 Task: Use the formula "TO_DATE" in spreadsheet "Project portfolio".
Action: Mouse moved to (158, 106)
Screenshot: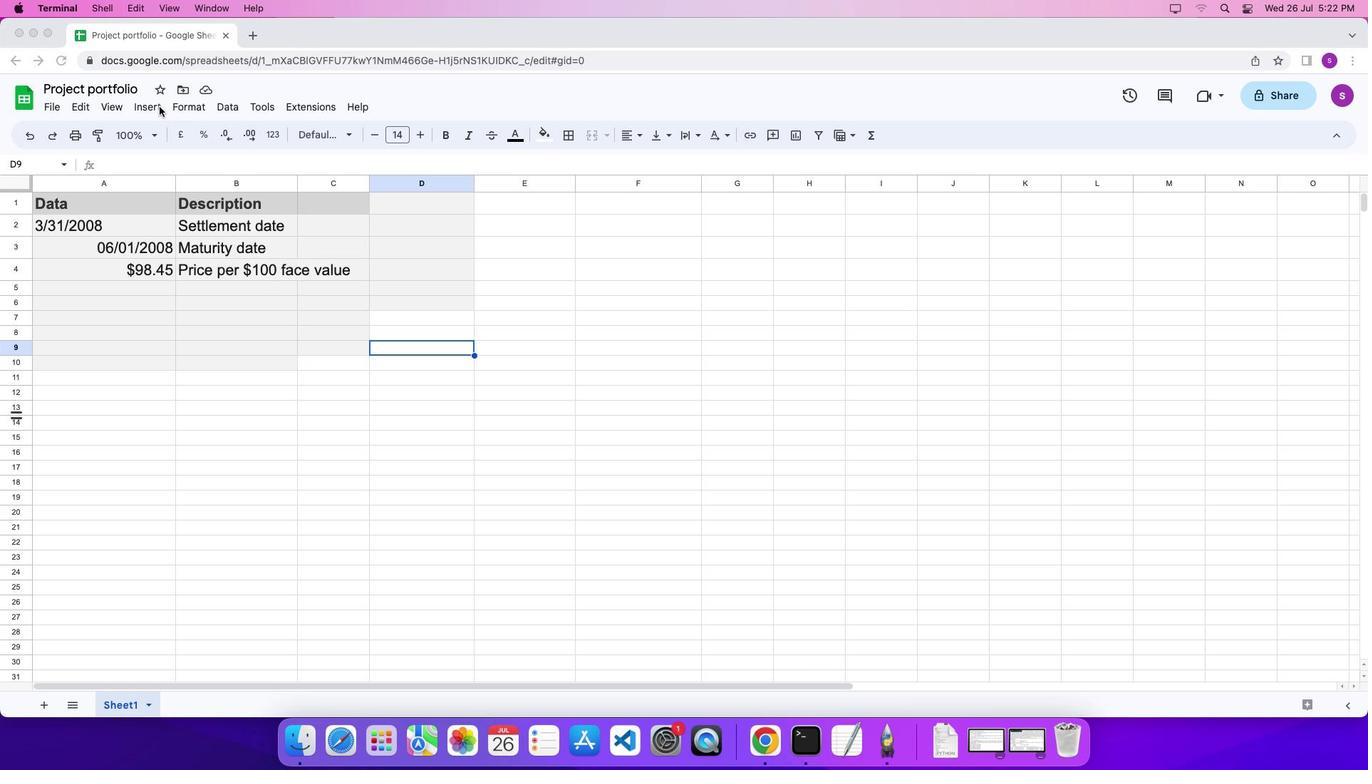 
Action: Mouse pressed left at (158, 106)
Screenshot: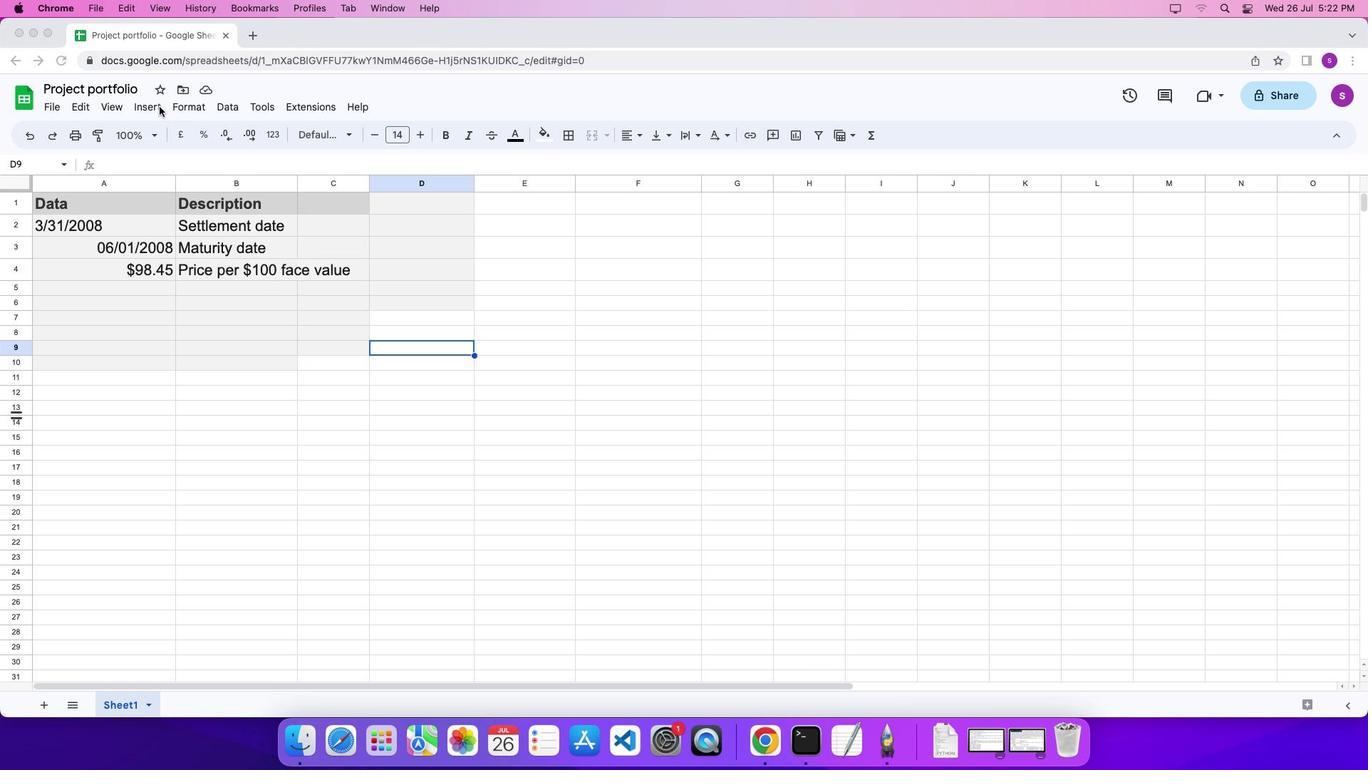 
Action: Mouse moved to (154, 106)
Screenshot: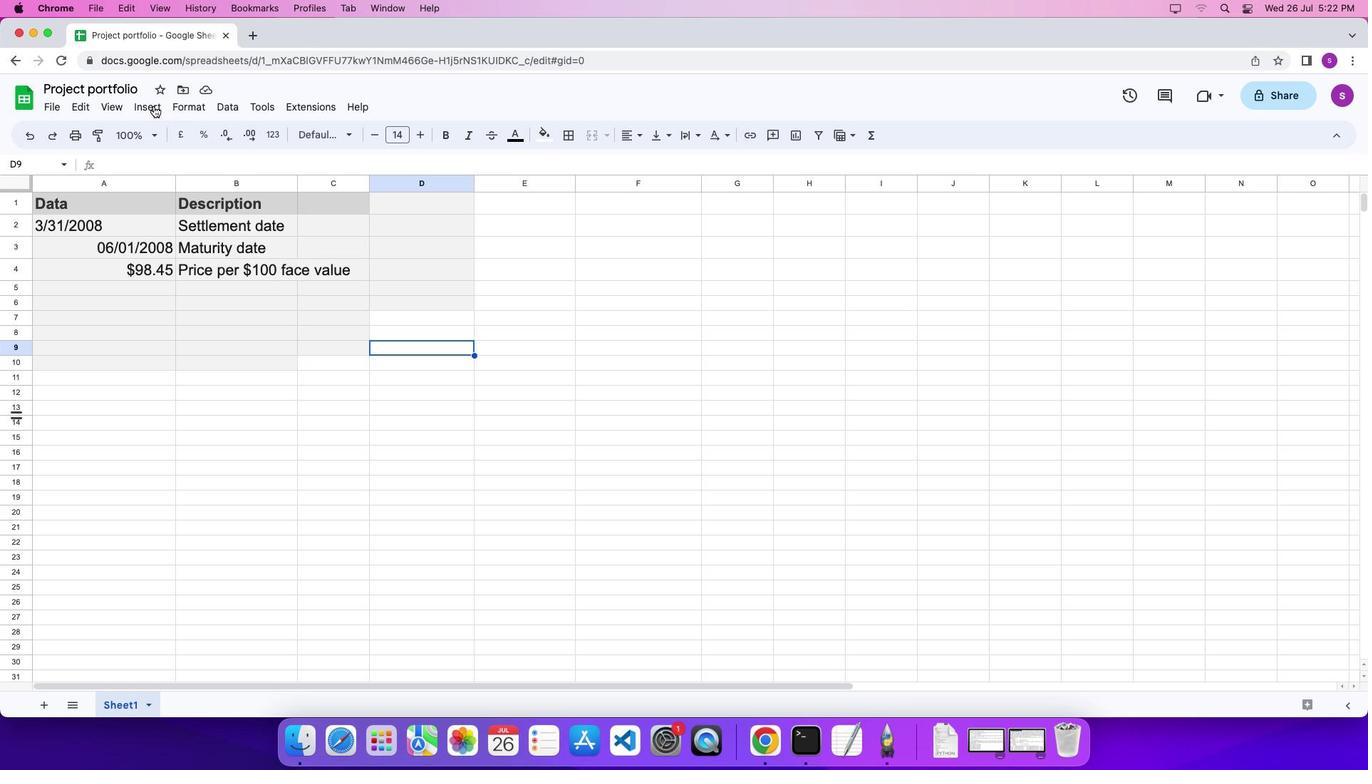 
Action: Mouse pressed left at (154, 106)
Screenshot: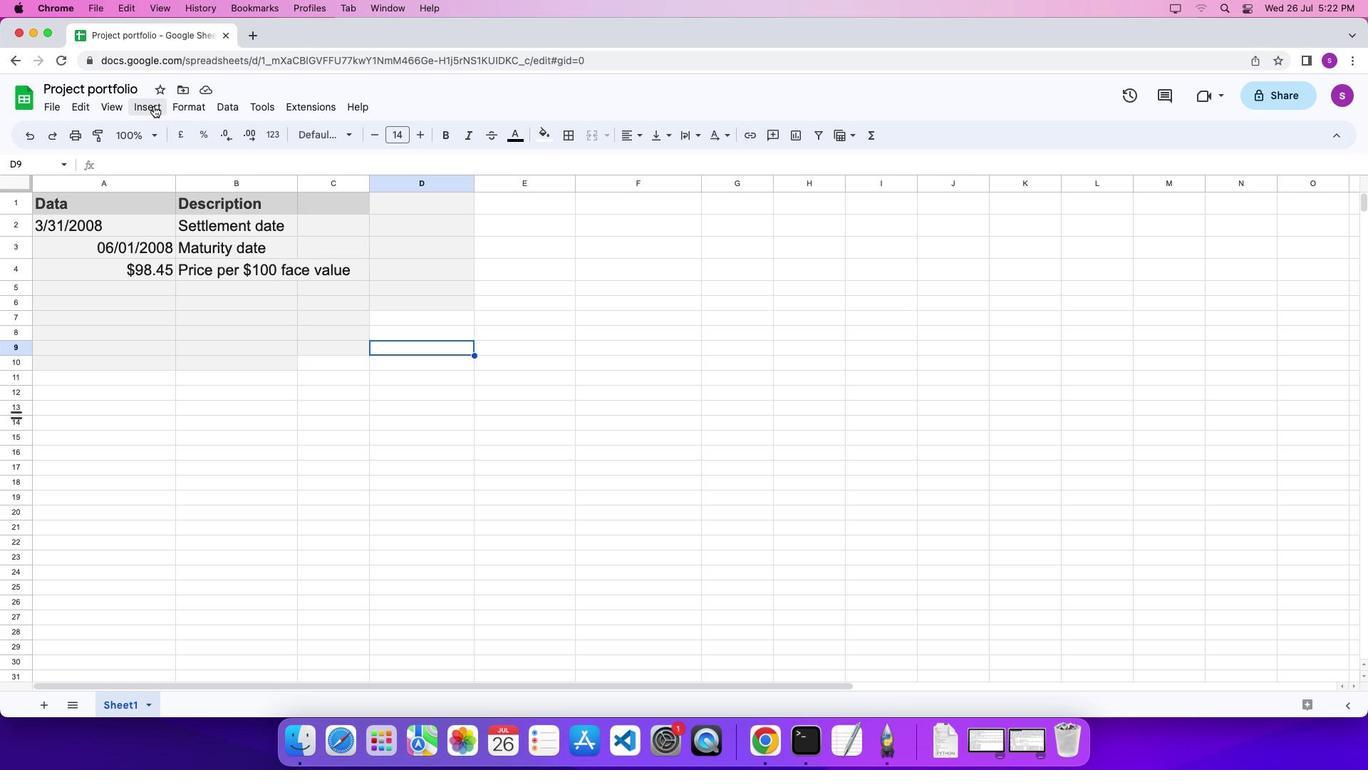 
Action: Mouse moved to (653, 634)
Screenshot: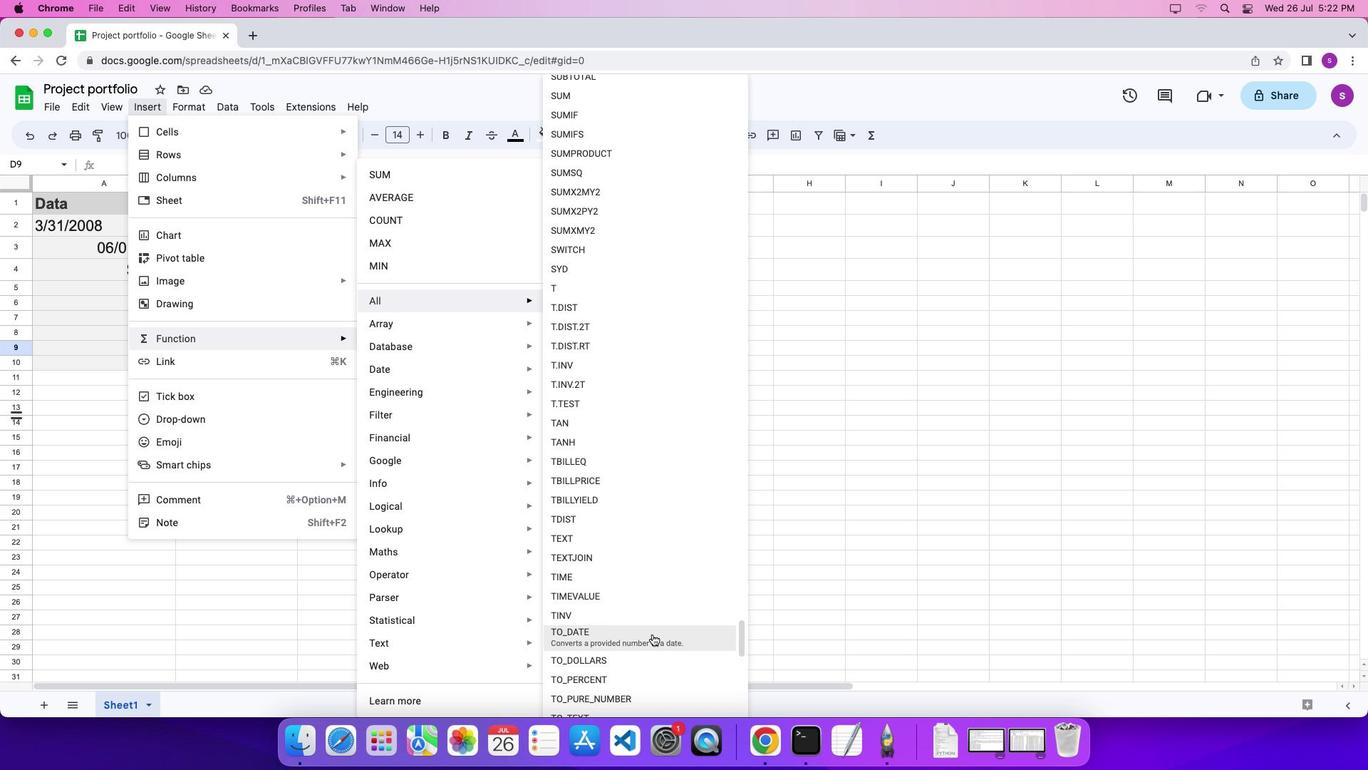 
Action: Mouse pressed left at (653, 634)
Screenshot: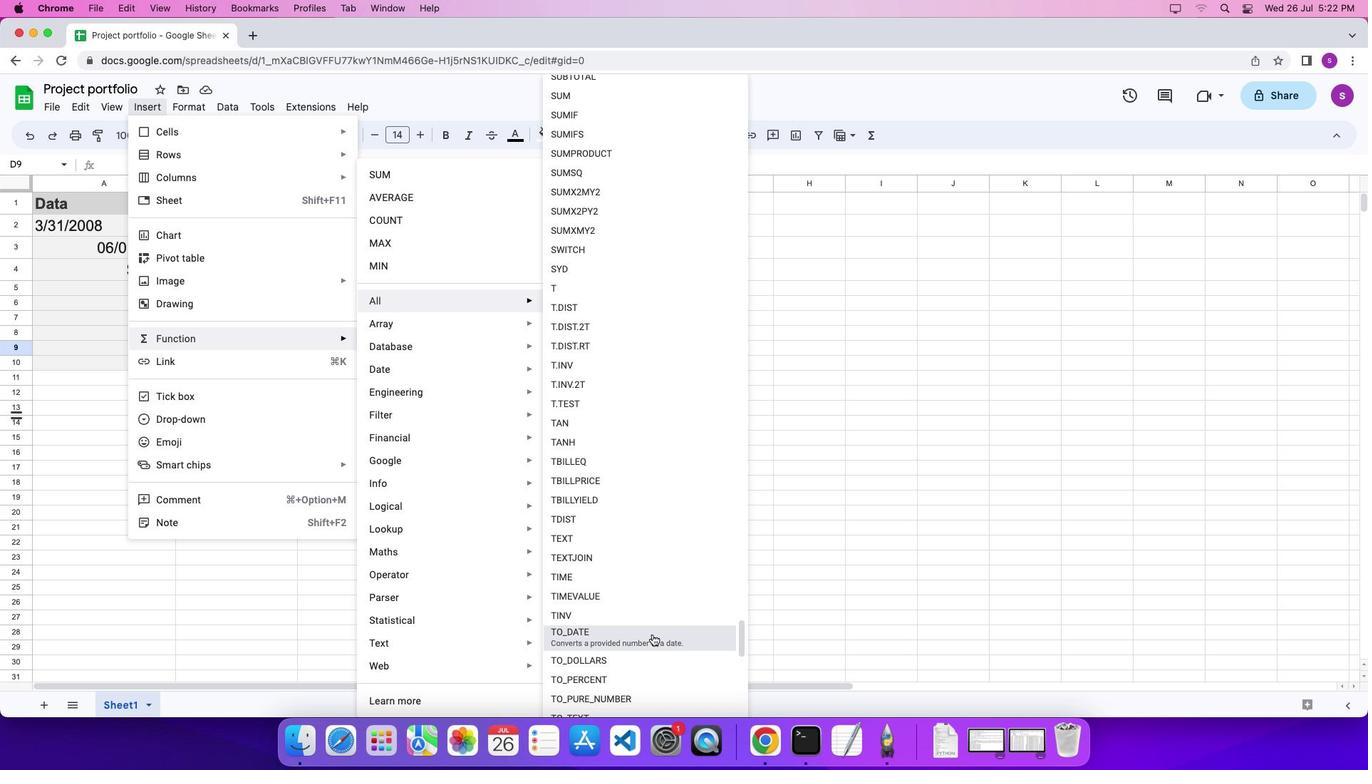 
Action: Mouse moved to (499, 514)
Screenshot: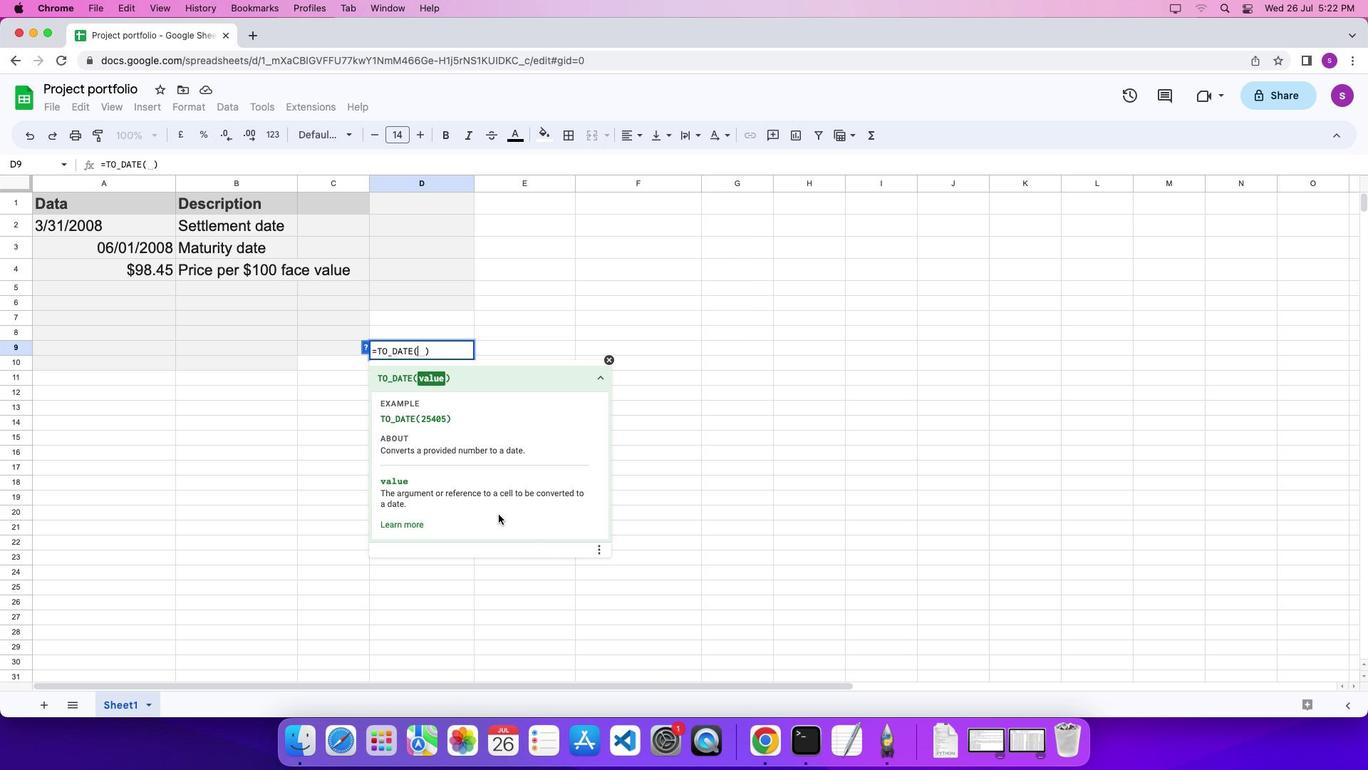 
Action: Key pressed '2''5''0'Key.backspace'4''0''5''\x03'
Screenshot: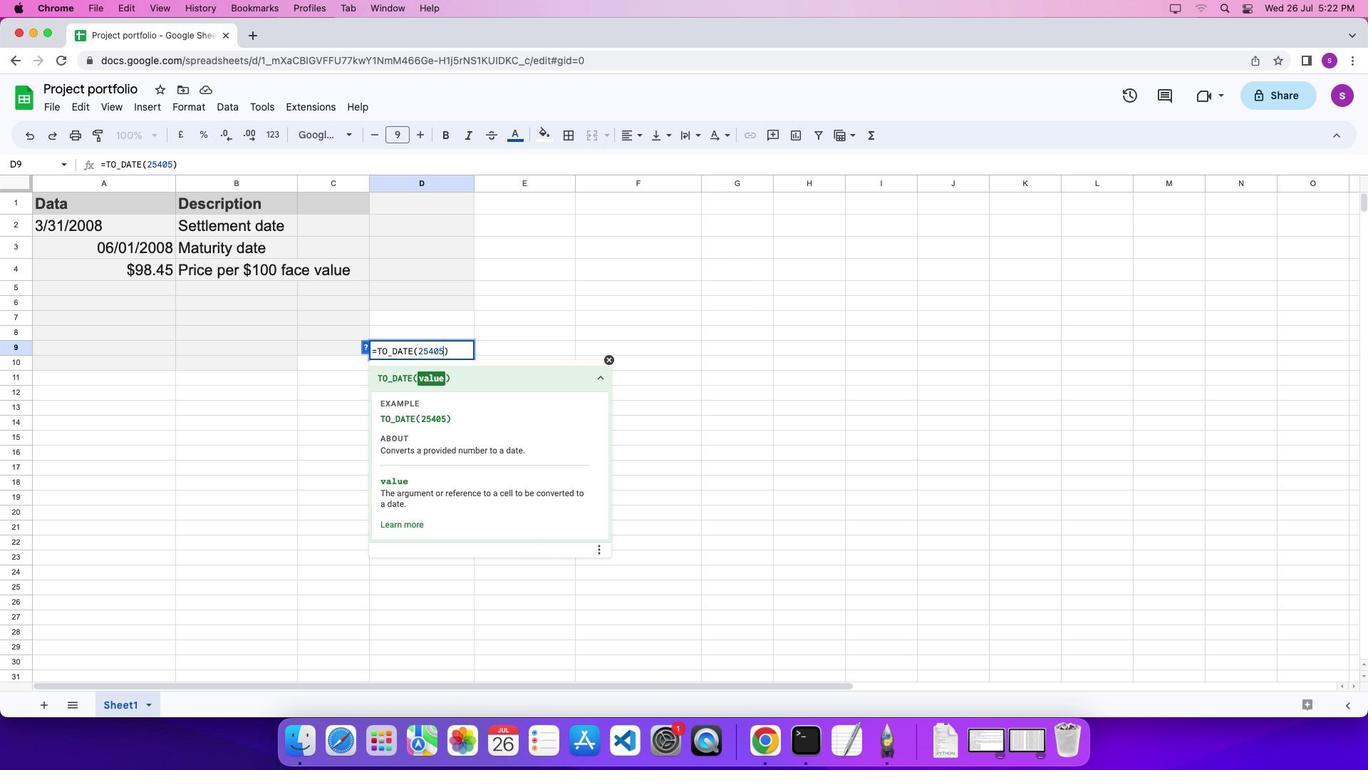 
